 Task: Look for products in the category "Hard Seltzer" from White Claw only.
Action: Mouse moved to (699, 256)
Screenshot: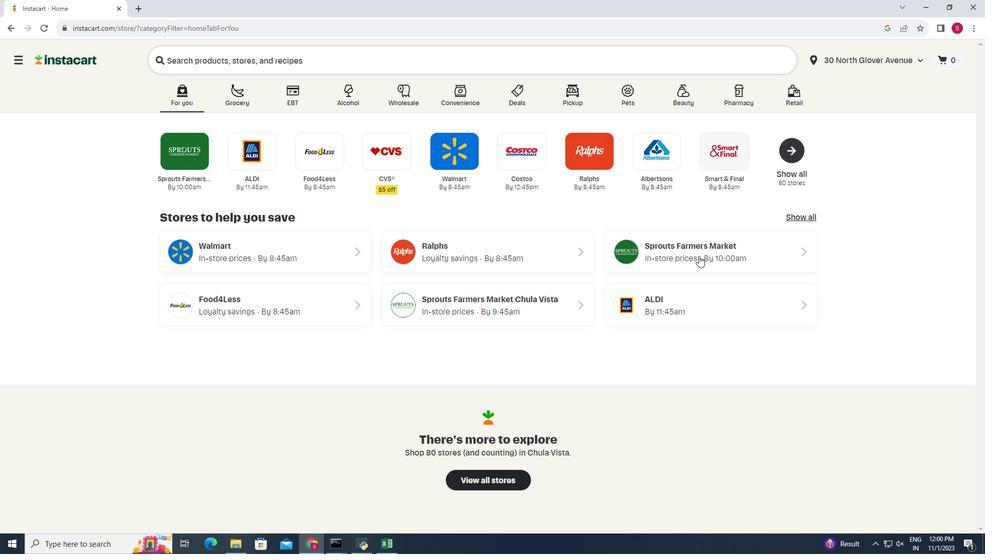 
Action: Mouse pressed left at (699, 256)
Screenshot: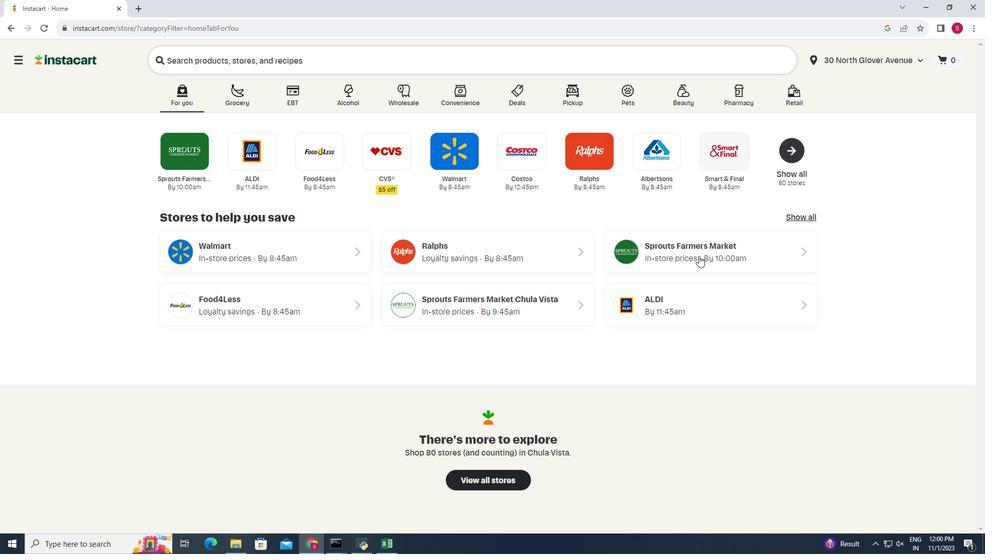 
Action: Mouse moved to (62, 513)
Screenshot: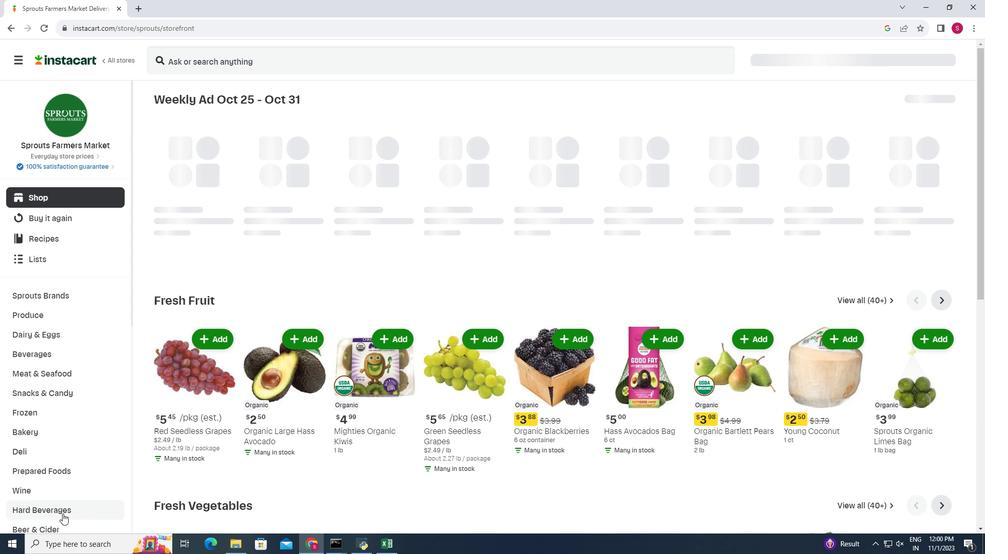 
Action: Mouse pressed left at (62, 513)
Screenshot: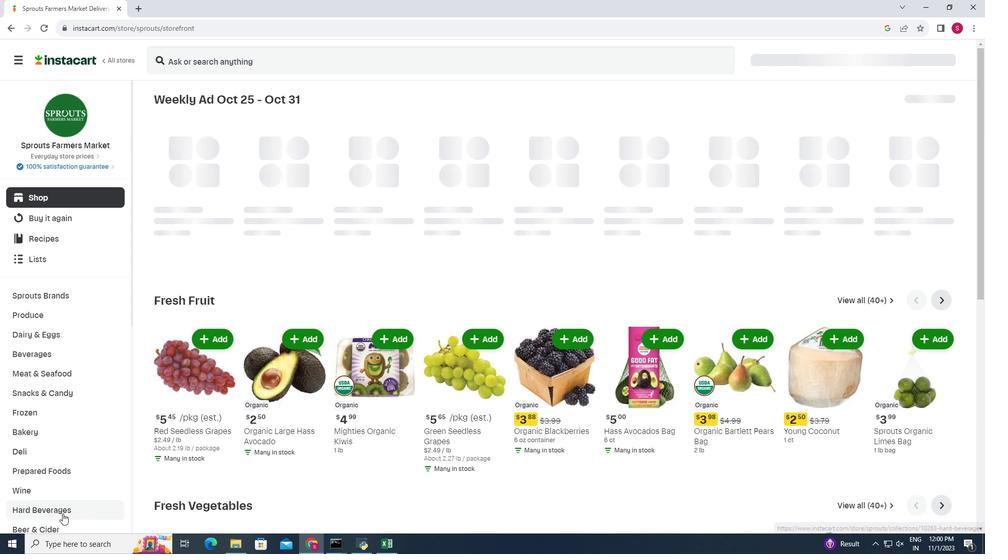 
Action: Mouse moved to (260, 122)
Screenshot: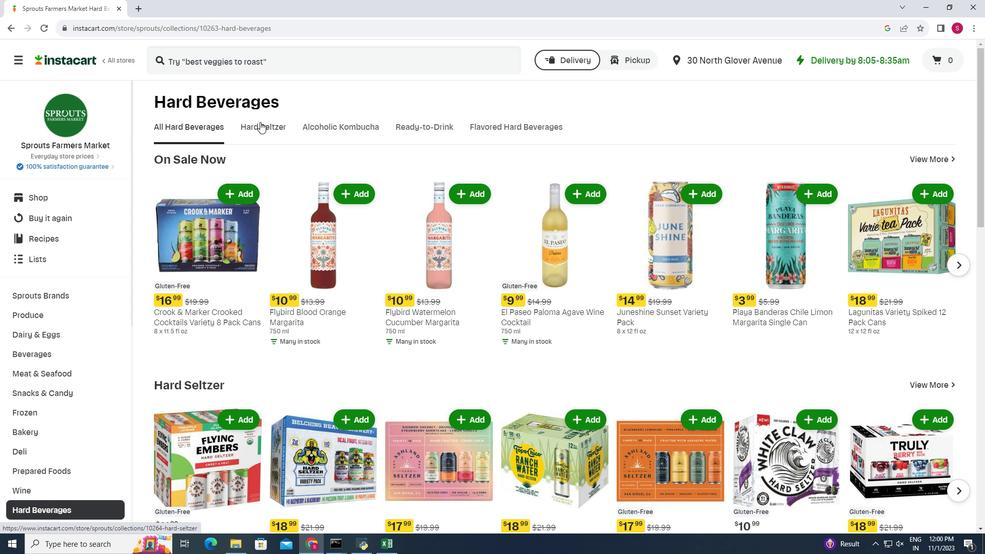 
Action: Mouse pressed left at (260, 122)
Screenshot: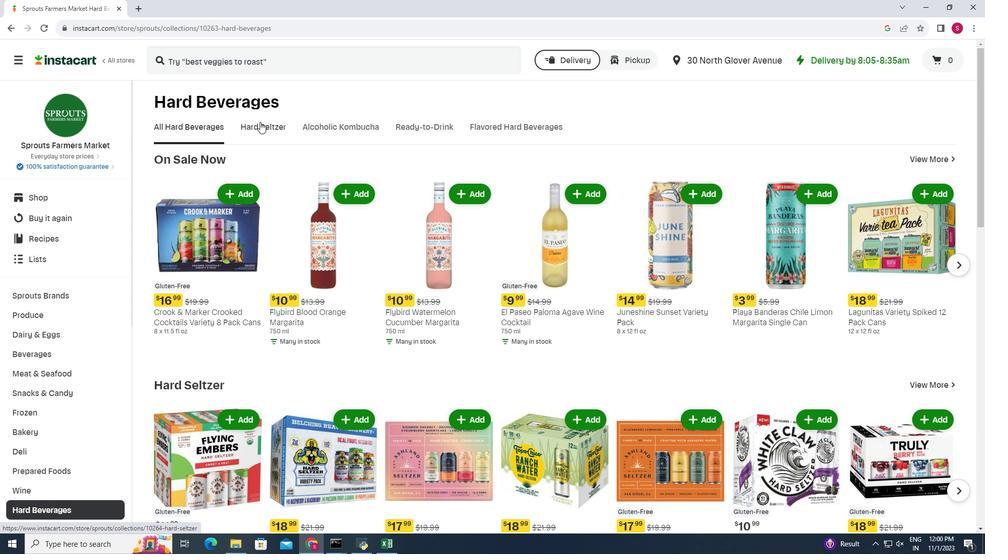 
Action: Mouse moved to (409, 160)
Screenshot: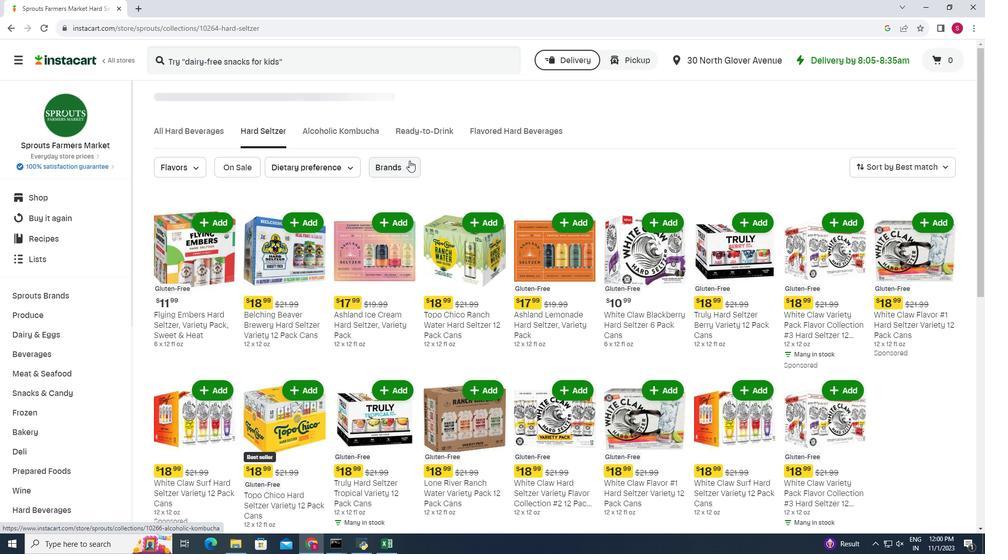 
Action: Mouse pressed left at (409, 160)
Screenshot: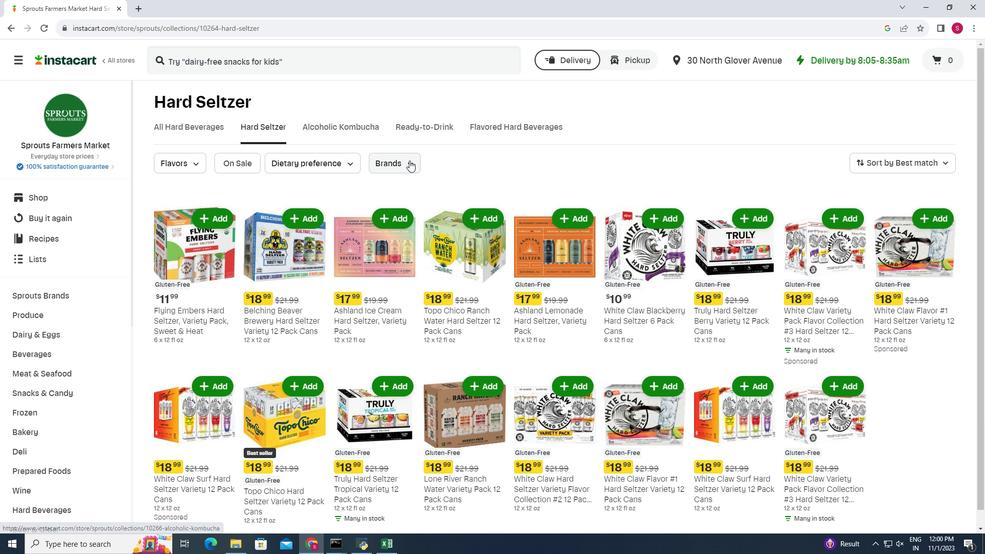 
Action: Mouse moved to (404, 184)
Screenshot: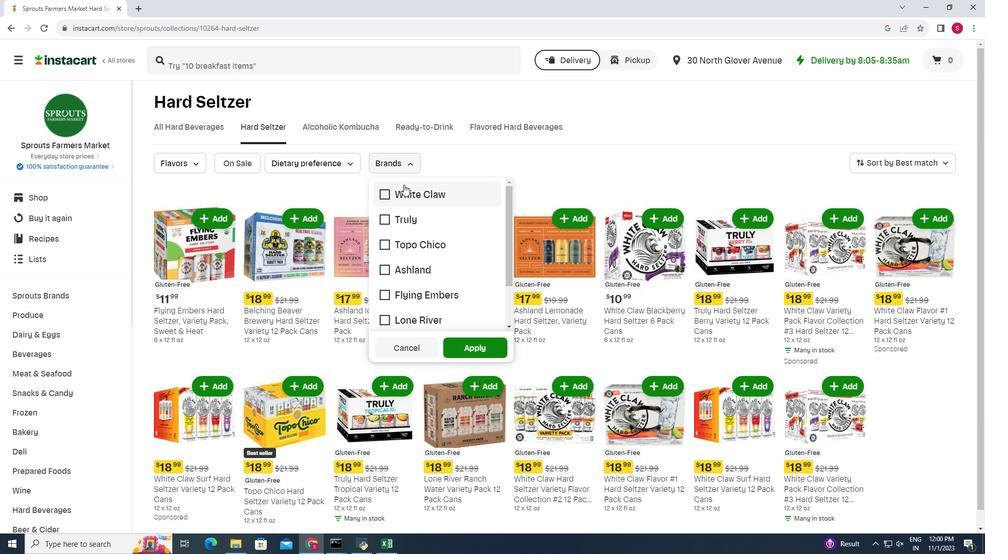 
Action: Mouse pressed left at (404, 184)
Screenshot: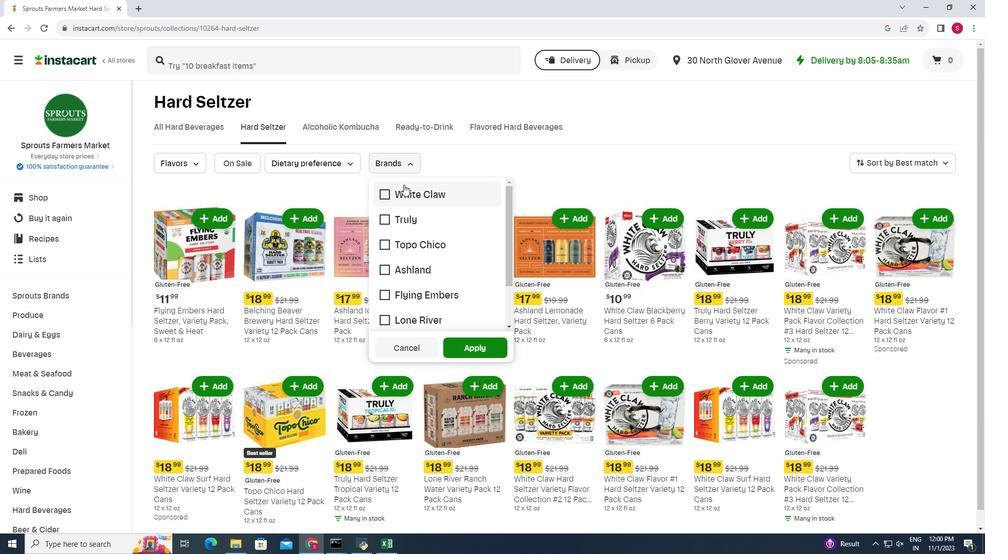 
Action: Mouse moved to (461, 351)
Screenshot: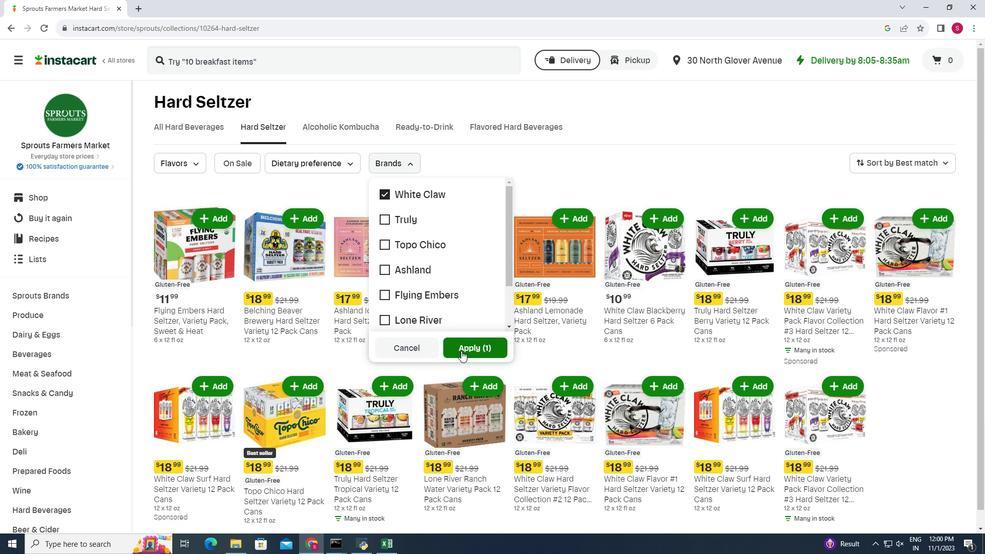 
Action: Mouse pressed left at (461, 351)
Screenshot: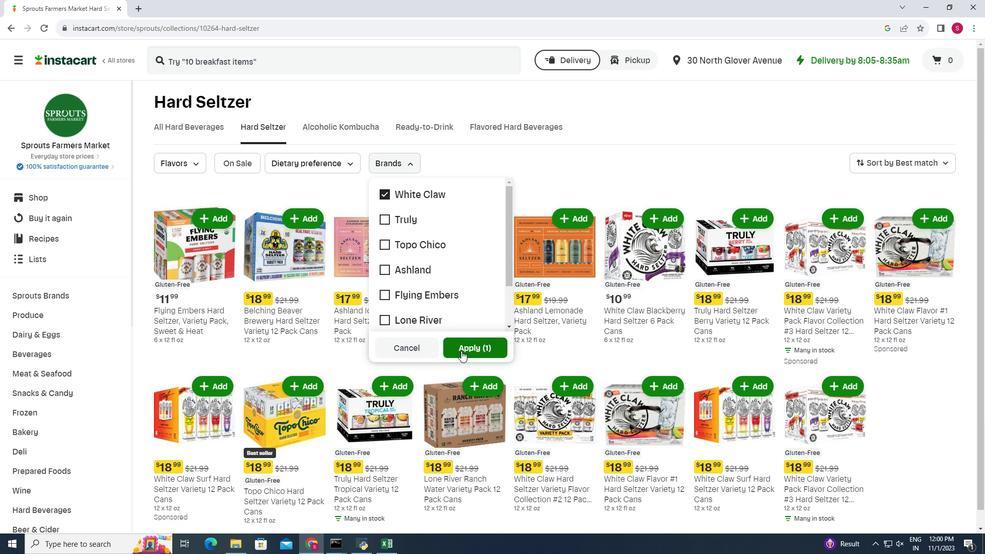
Action: Mouse moved to (505, 240)
Screenshot: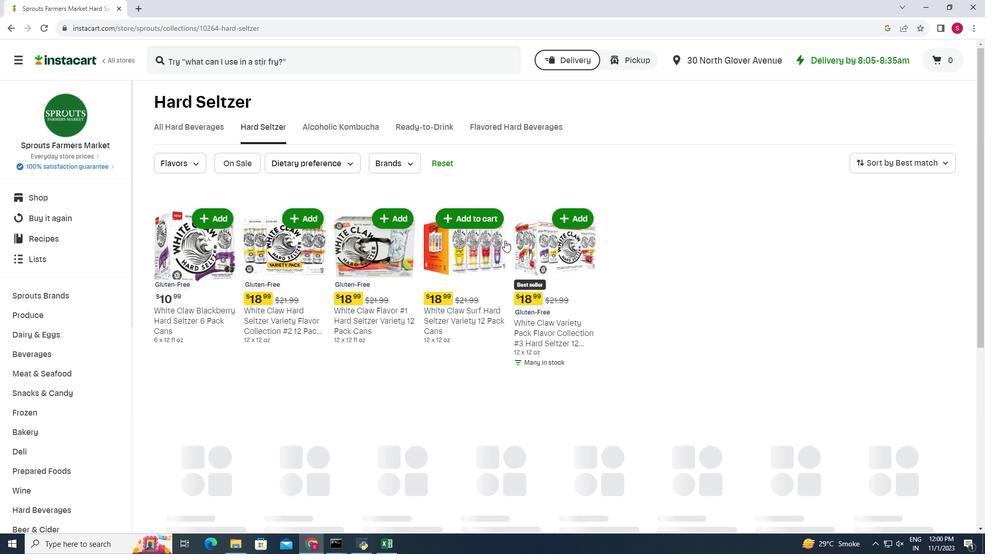 
Action: Mouse scrolled (505, 240) with delta (0, 0)
Screenshot: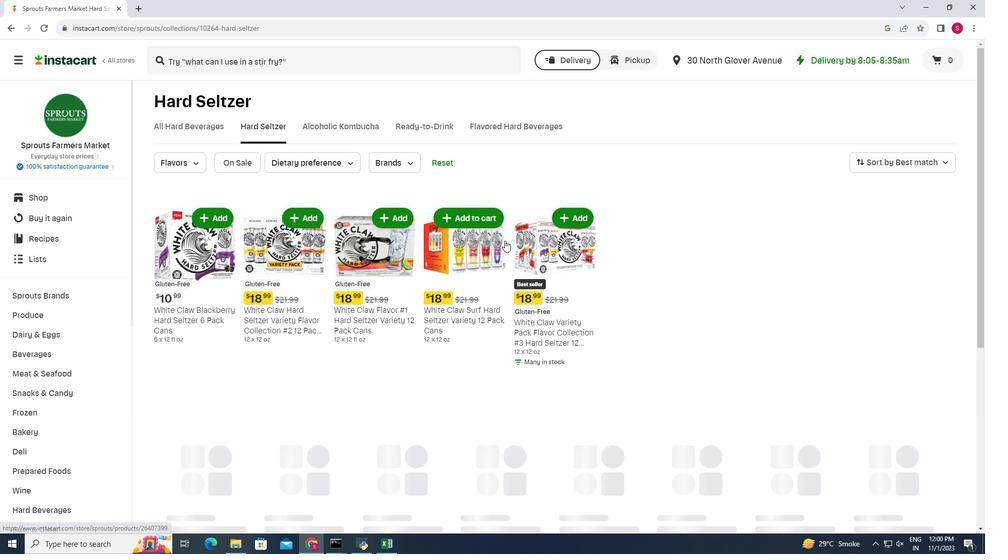 
Action: Mouse scrolled (505, 240) with delta (0, 0)
Screenshot: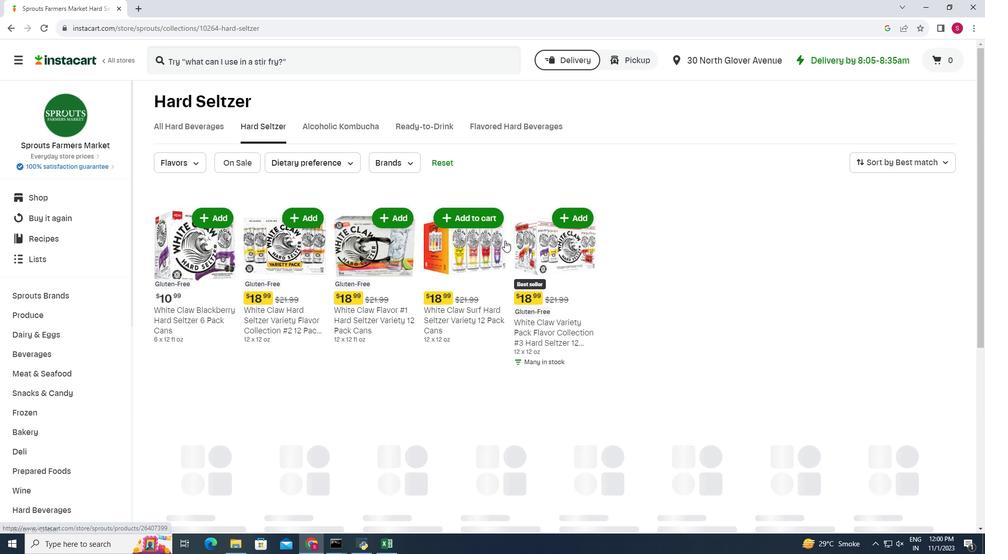 
Action: Mouse scrolled (505, 240) with delta (0, 0)
Screenshot: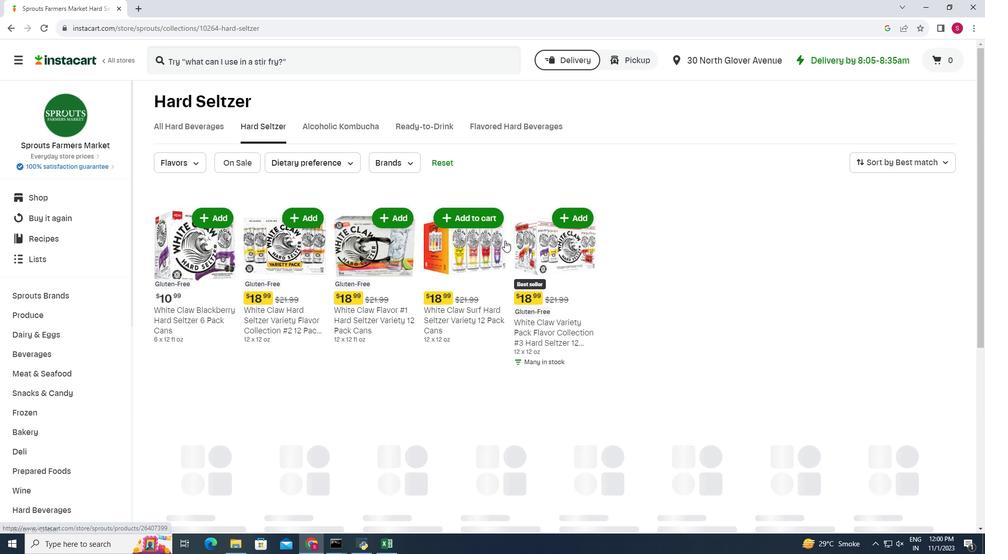 
Action: Mouse scrolled (505, 240) with delta (0, 0)
Screenshot: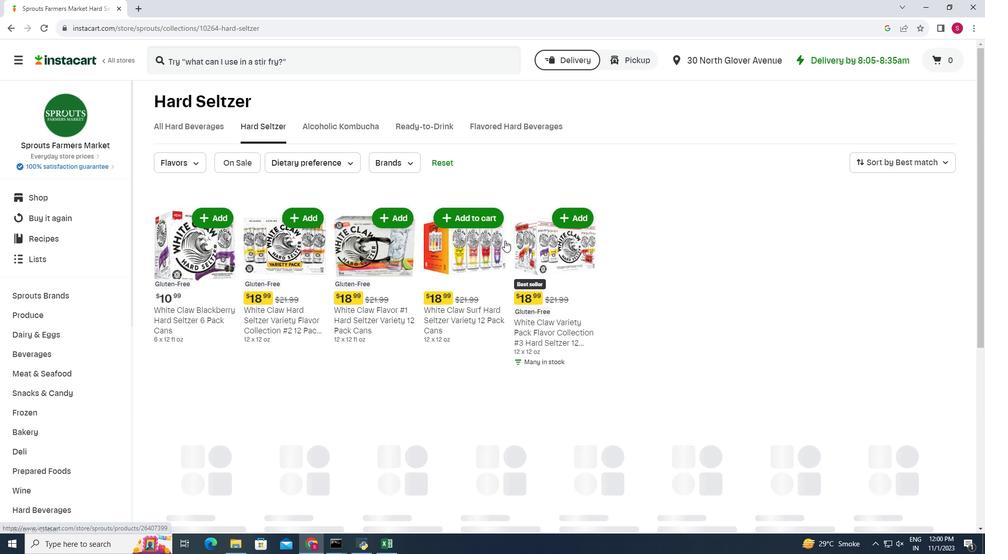 
Action: Mouse scrolled (505, 240) with delta (0, 0)
Screenshot: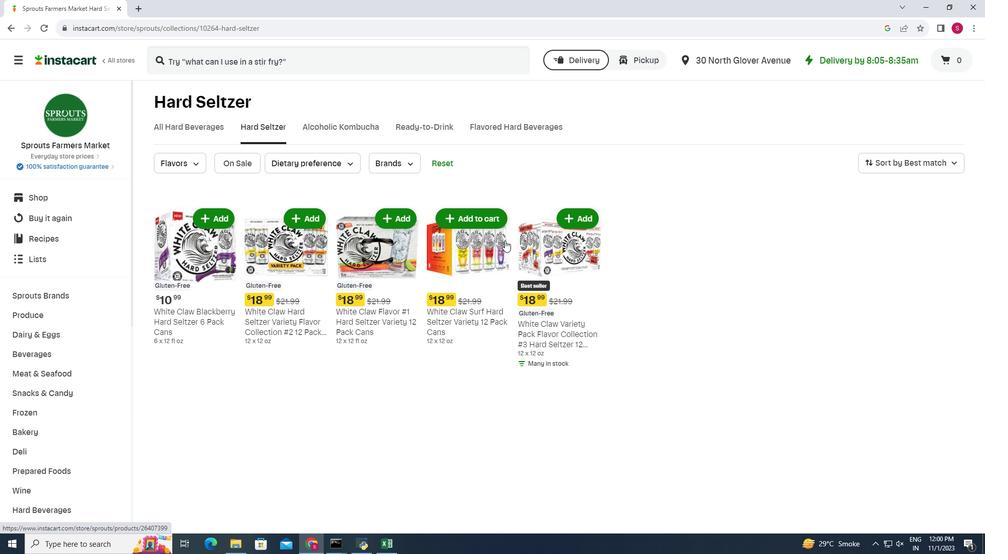 
Action: Mouse scrolled (505, 240) with delta (0, 0)
Screenshot: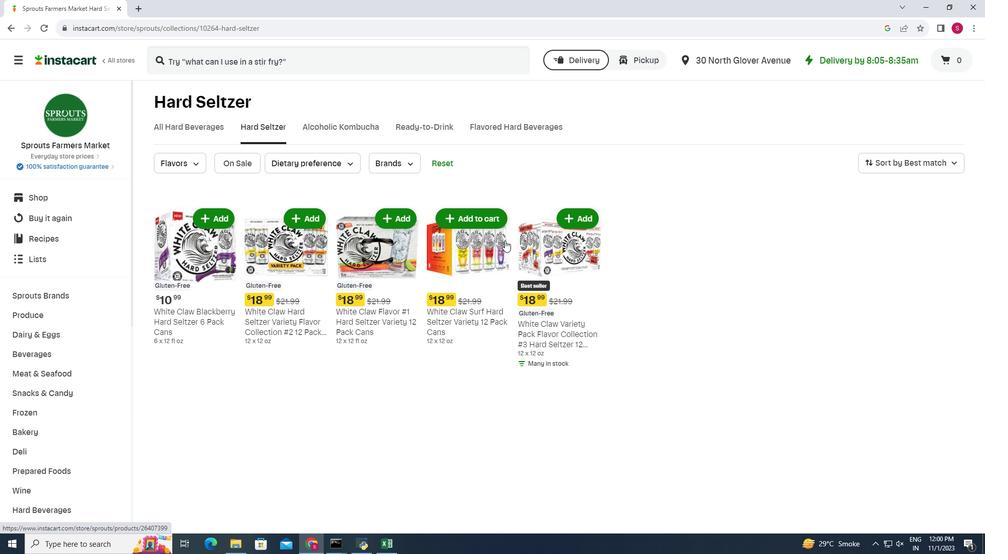 
Action: Mouse moved to (507, 239)
Screenshot: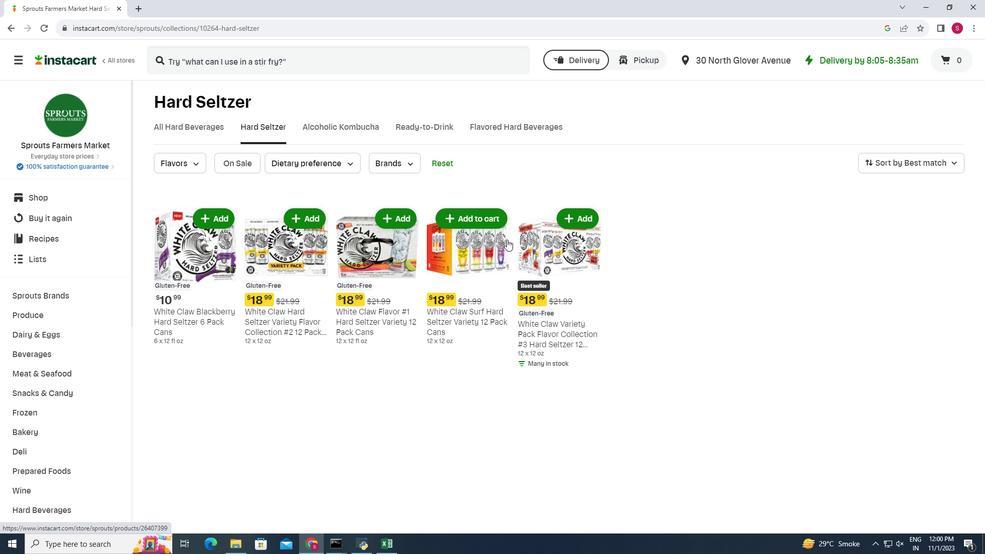 
